 Task: Save the current search.
Action: Mouse moved to (138, 124)
Screenshot: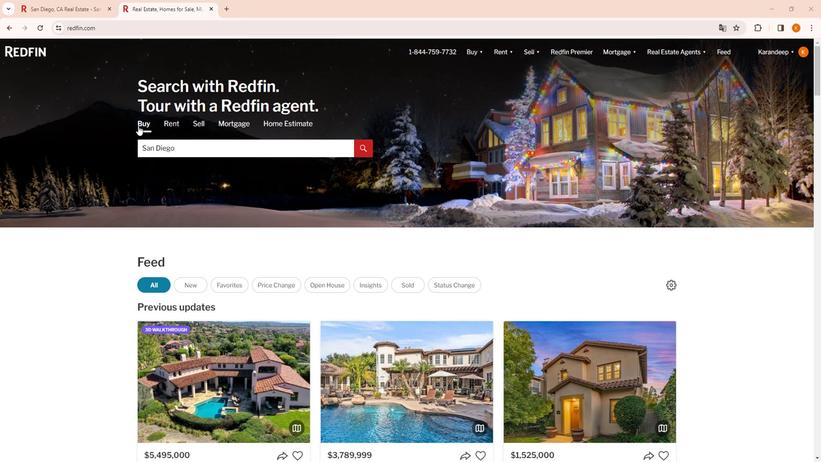 
Action: Mouse pressed left at (138, 124)
Screenshot: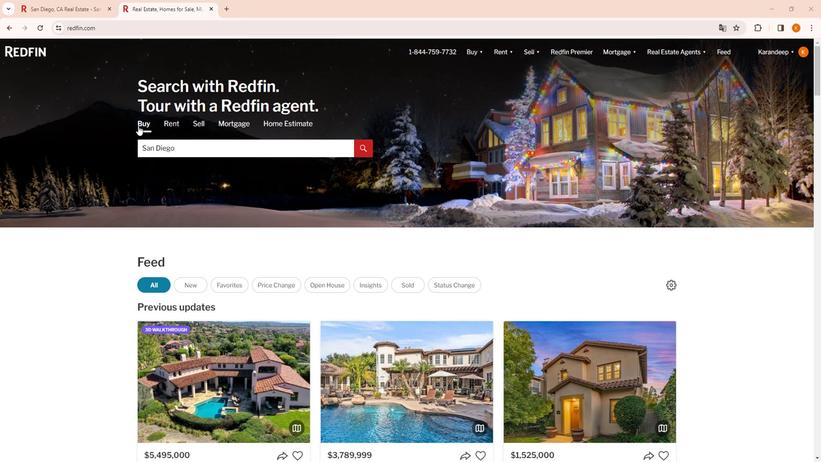 
Action: Mouse moved to (363, 149)
Screenshot: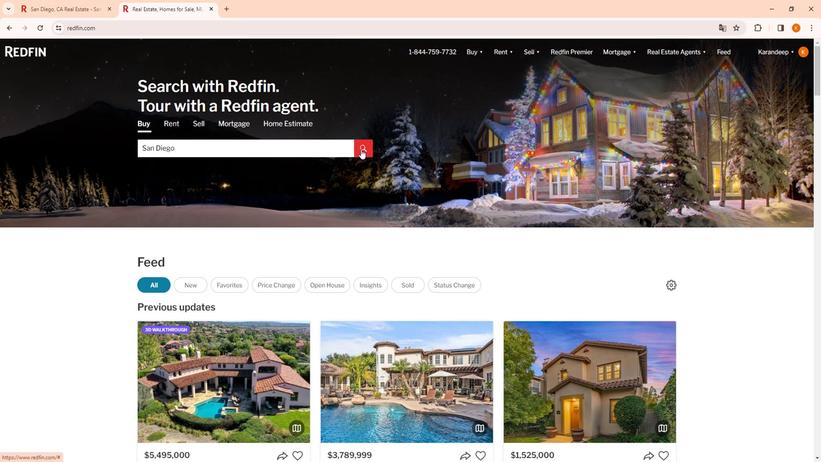 
Action: Mouse pressed left at (363, 149)
Screenshot: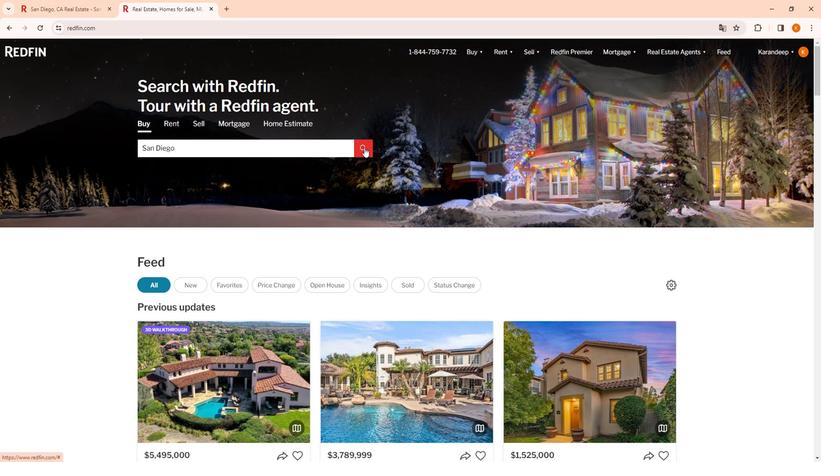 
Action: Mouse moved to (471, 87)
Screenshot: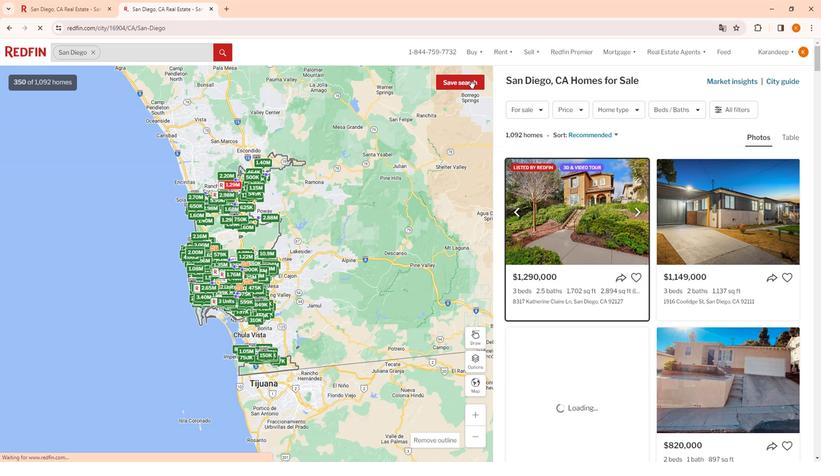 
Action: Mouse pressed left at (471, 87)
Screenshot: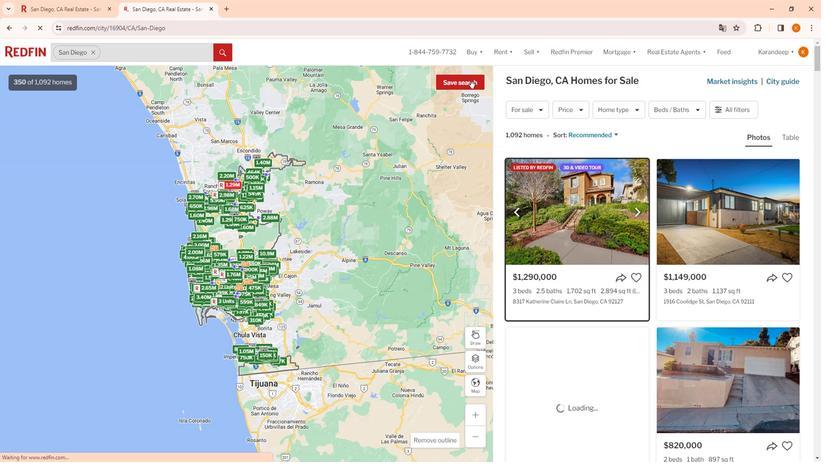 
Action: Mouse moved to (449, 91)
Screenshot: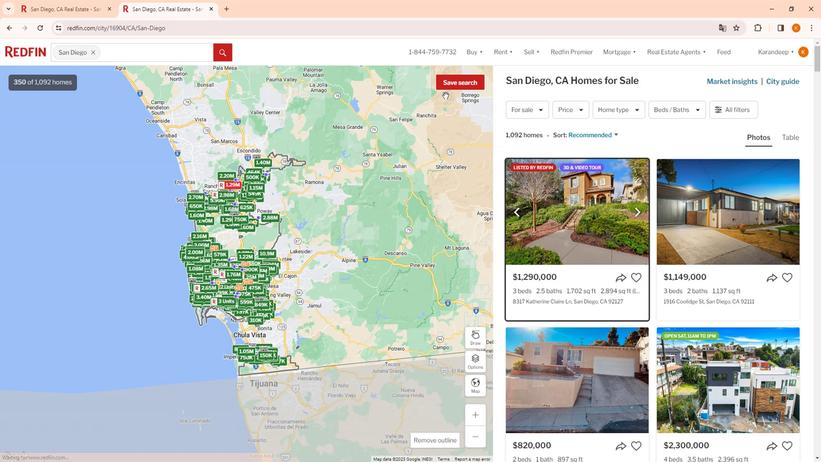 
